 Task: Enable the option "No decoding of Dolby Surround".
Action: Mouse moved to (93, 11)
Screenshot: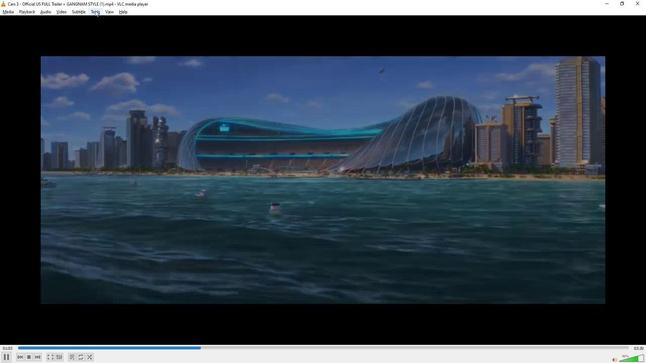 
Action: Mouse pressed left at (93, 11)
Screenshot: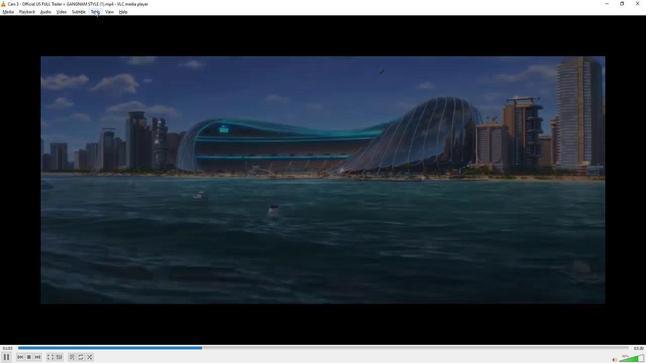 
Action: Mouse moved to (110, 90)
Screenshot: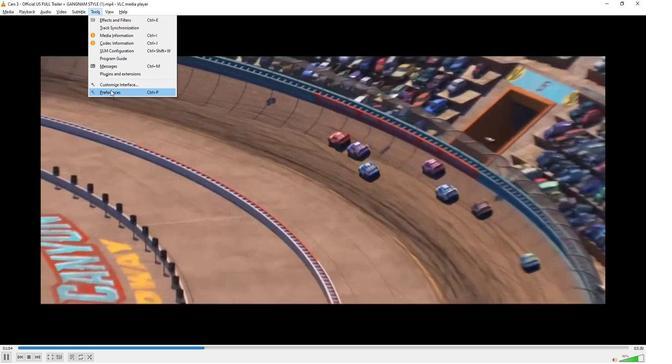 
Action: Mouse pressed left at (110, 90)
Screenshot: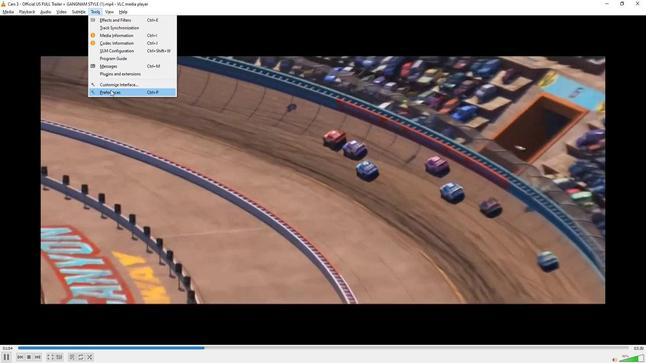 
Action: Mouse moved to (187, 274)
Screenshot: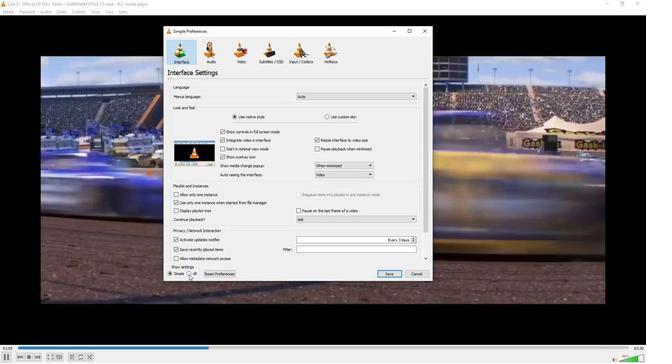 
Action: Mouse pressed left at (187, 274)
Screenshot: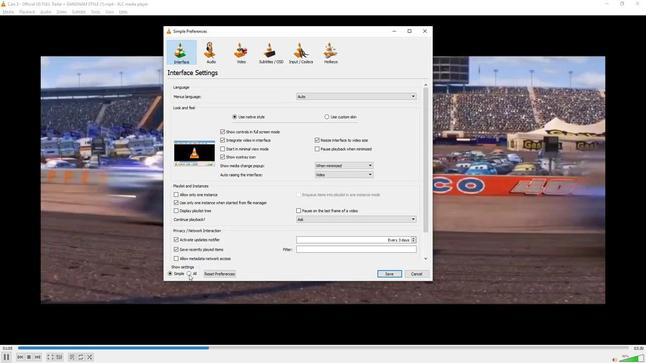 
Action: Mouse moved to (179, 123)
Screenshot: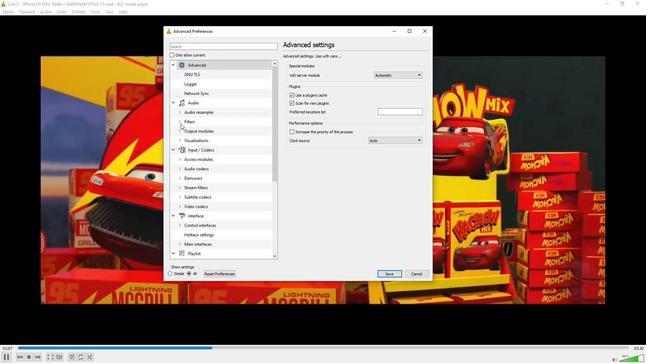 
Action: Mouse pressed left at (179, 123)
Screenshot: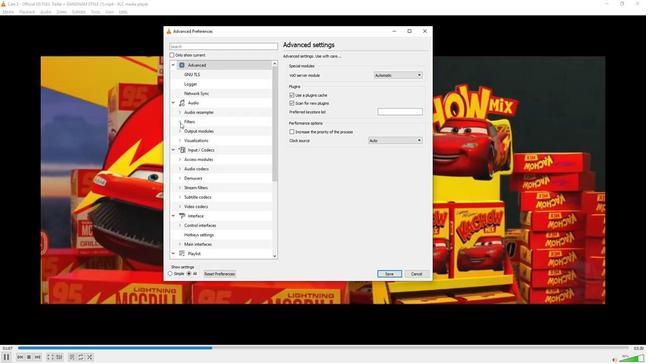 
Action: Mouse moved to (200, 185)
Screenshot: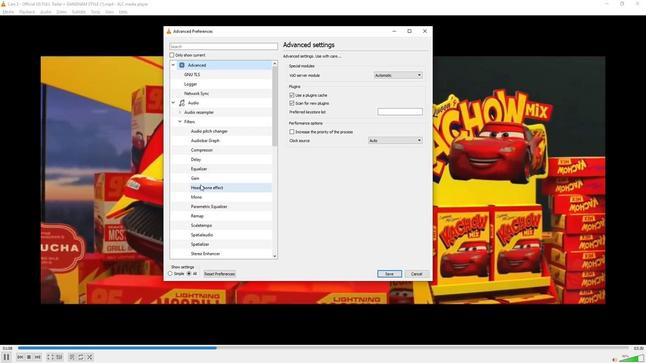 
Action: Mouse pressed left at (200, 185)
Screenshot: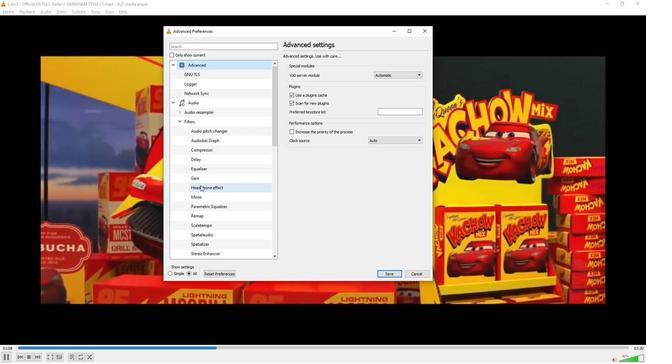 
Action: Mouse moved to (287, 101)
Screenshot: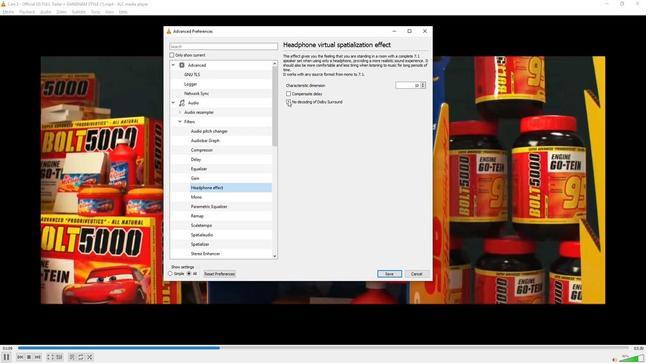 
Action: Mouse pressed left at (287, 101)
Screenshot: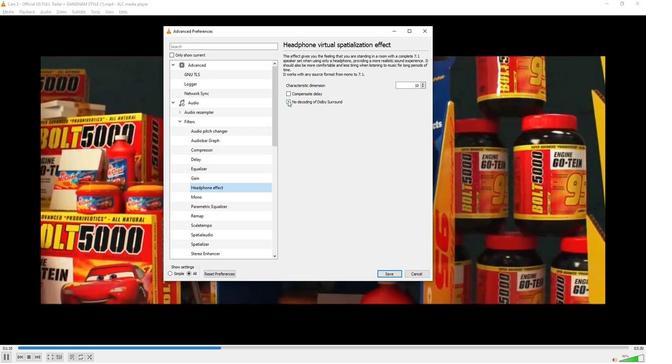 
Action: Mouse moved to (311, 165)
Screenshot: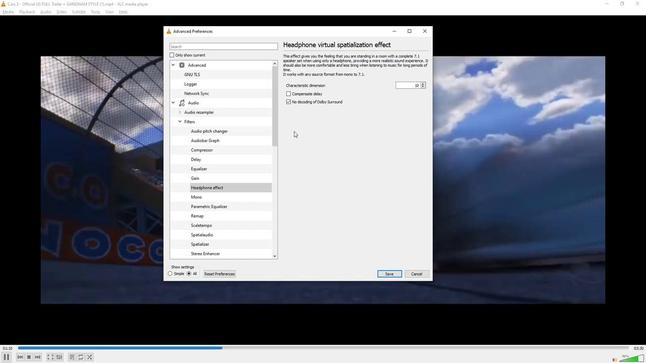 
